 Task: Plan a workshop on team goal-setting for next month on the 17th at 5:30 PM.
Action: Mouse moved to (31, 65)
Screenshot: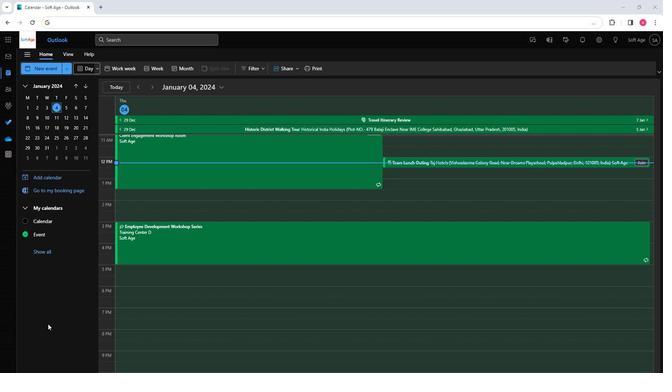 
Action: Mouse pressed left at (31, 65)
Screenshot: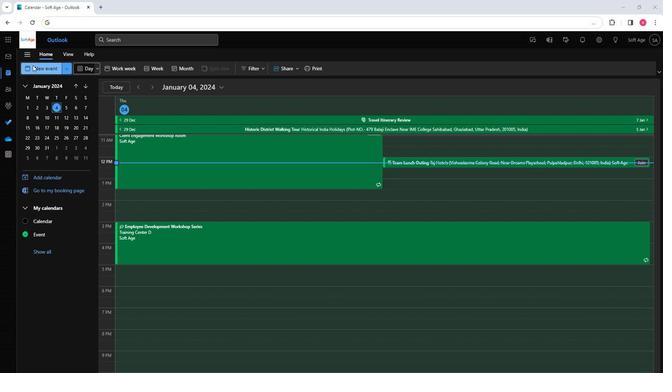 
Action: Mouse moved to (180, 114)
Screenshot: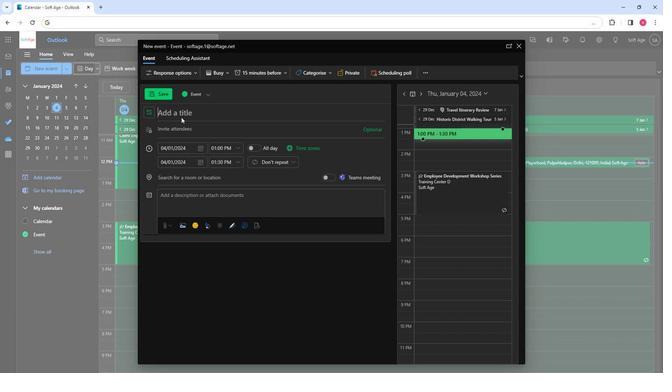 
Action: Key pressed <Key.shift>Workshop<Key.space><Key.shift>O<Key.backspace>on<Key.space><Key.shift><Key.shift><Key.shift><Key.shift><Key.shift><Key.shift><Key.shift><Key.shift><Key.shift>Team<Key.space><Key.shift>Goal-<Key.shift>Setting
Screenshot: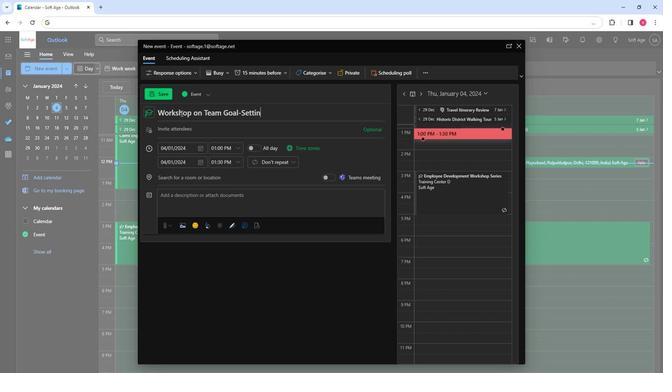 
Action: Mouse moved to (178, 128)
Screenshot: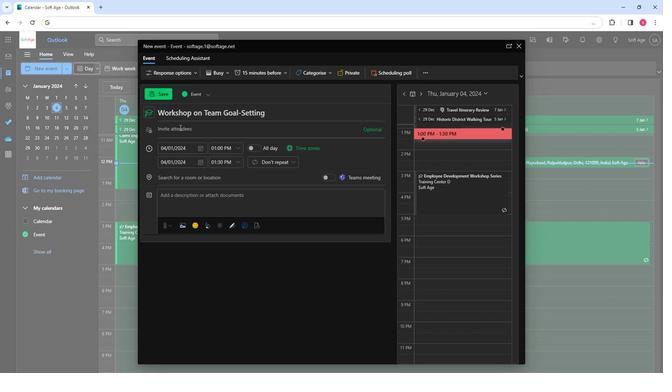 
Action: Mouse pressed left at (178, 128)
Screenshot: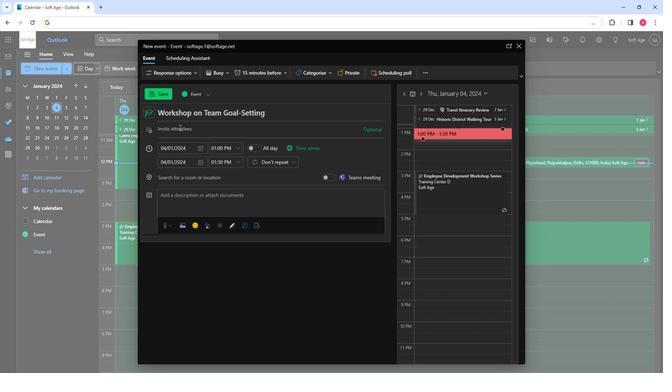 
Action: Key pressed so
Screenshot: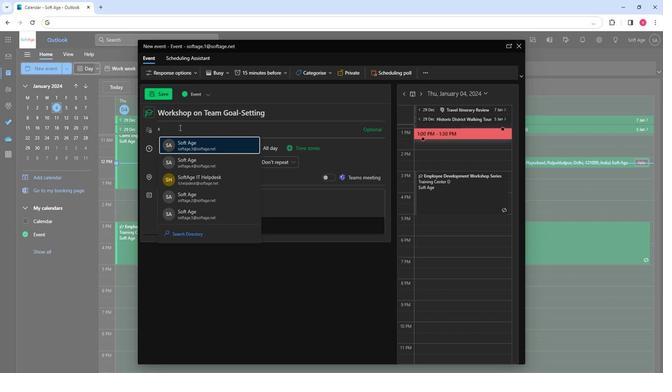 
Action: Mouse moved to (188, 164)
Screenshot: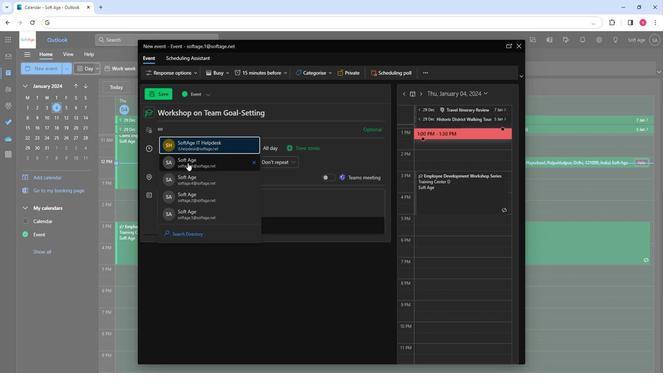 
Action: Mouse pressed left at (188, 164)
Screenshot: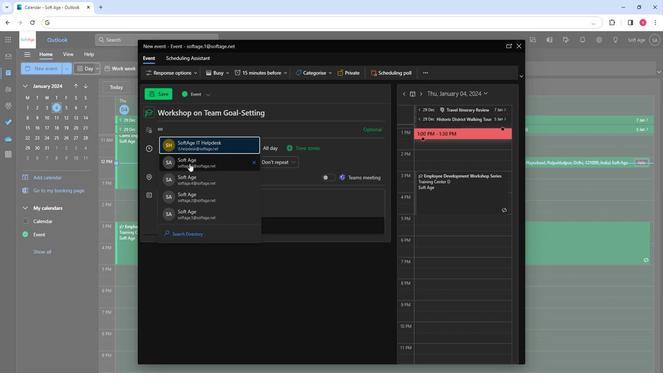 
Action: Key pressed so
Screenshot: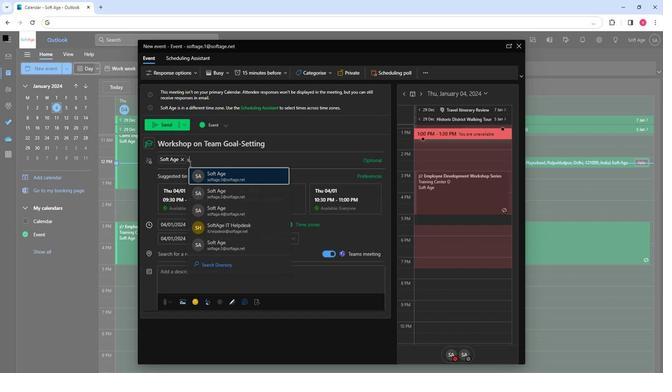 
Action: Mouse moved to (216, 208)
Screenshot: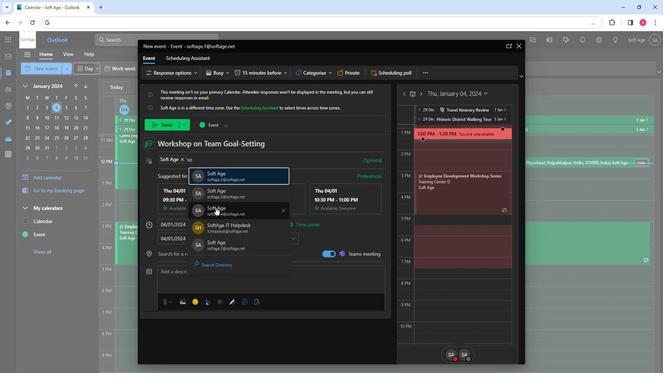 
Action: Mouse pressed left at (216, 208)
Screenshot: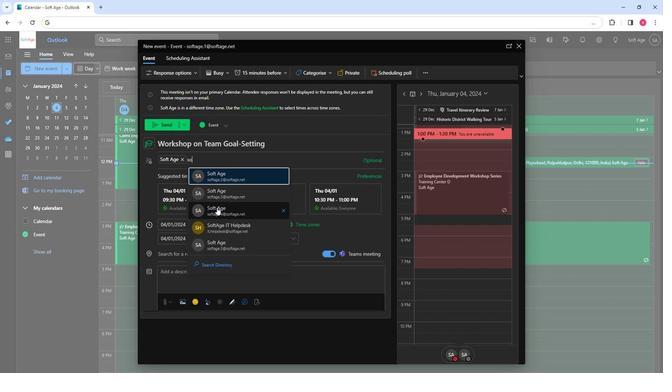 
Action: Mouse moved to (216, 208)
Screenshot: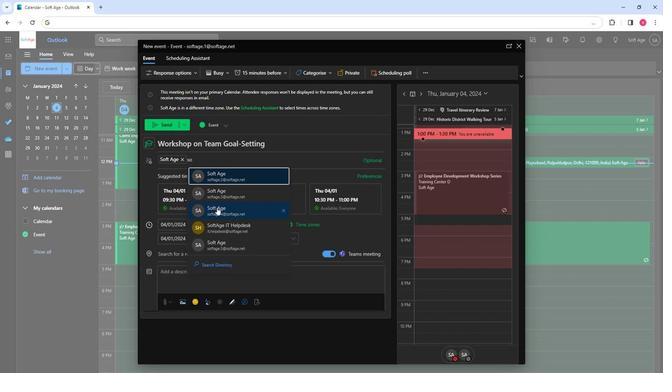 
Action: Key pressed so
Screenshot: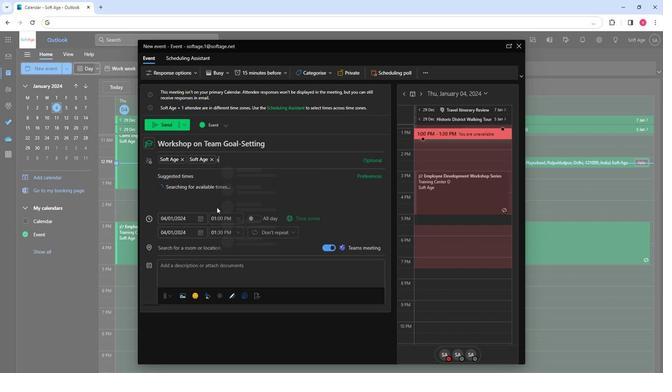 
Action: Mouse moved to (246, 246)
Screenshot: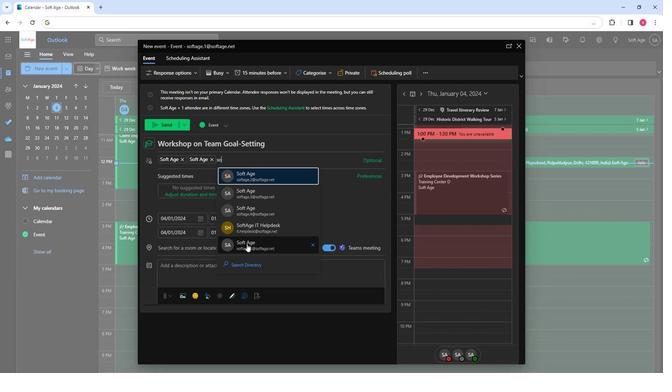 
Action: Mouse pressed left at (246, 246)
Screenshot: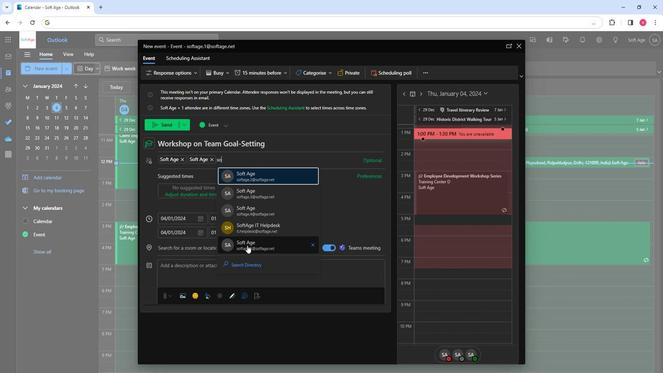 
Action: Mouse moved to (199, 224)
Screenshot: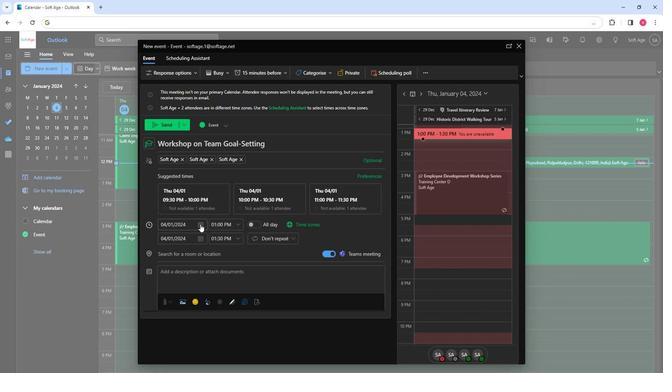 
Action: Mouse pressed left at (199, 224)
Screenshot: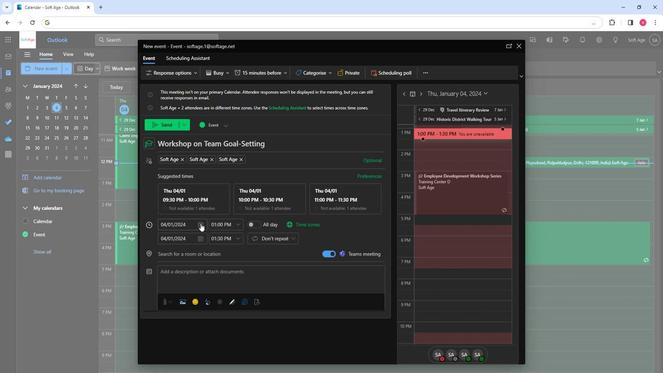 
Action: Mouse moved to (221, 238)
Screenshot: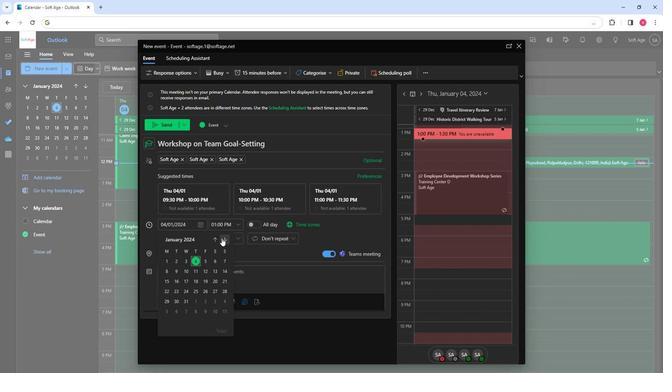 
Action: Mouse pressed left at (221, 238)
Screenshot: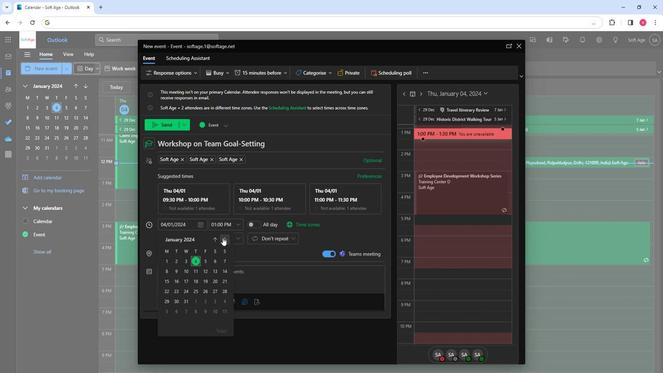 
Action: Mouse moved to (215, 282)
Screenshot: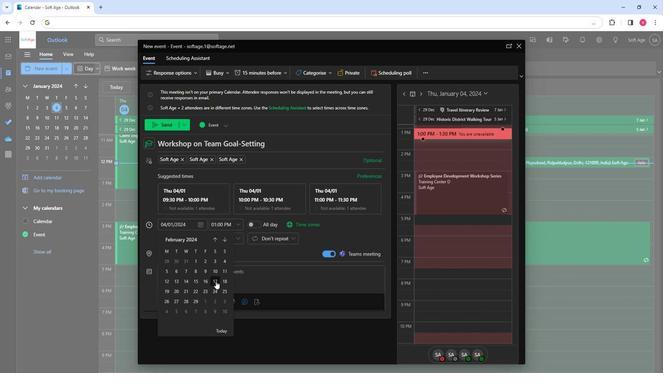 
Action: Mouse pressed left at (215, 282)
Screenshot: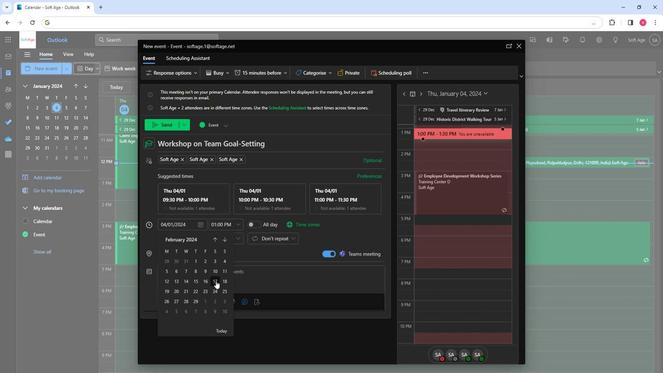 
Action: Mouse moved to (238, 219)
Screenshot: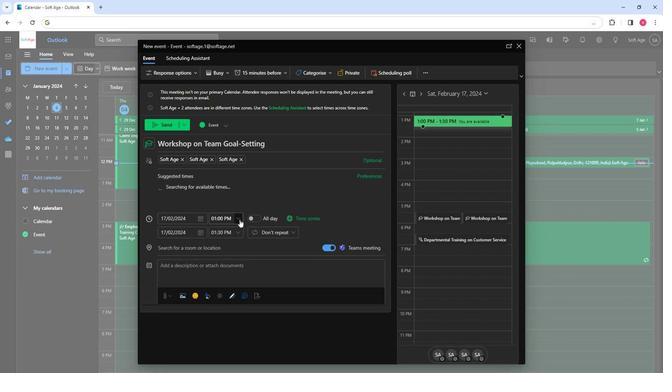 
Action: Mouse pressed left at (238, 219)
Screenshot: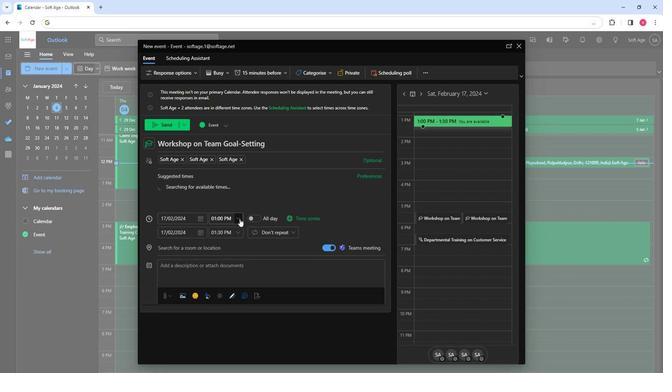 
Action: Mouse moved to (232, 262)
Screenshot: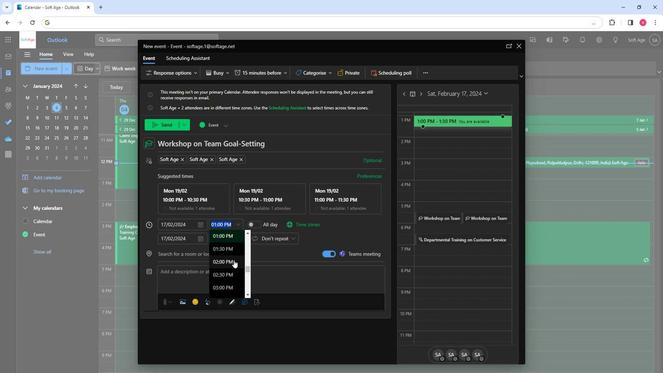
Action: Mouse scrolled (232, 261) with delta (0, 0)
Screenshot: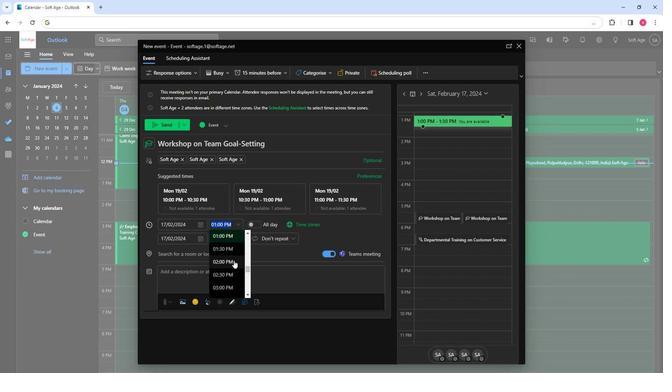 
Action: Mouse moved to (230, 262)
Screenshot: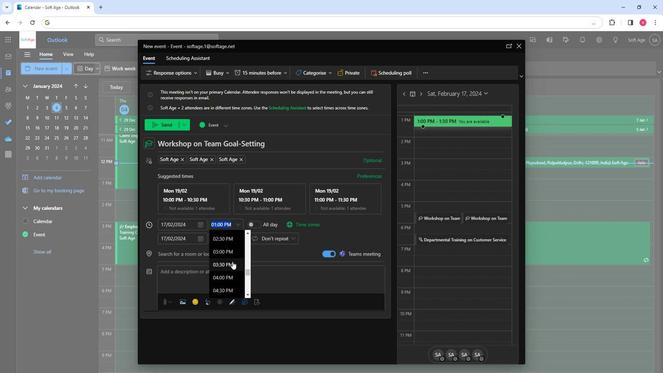 
Action: Mouse scrolled (230, 262) with delta (0, 0)
Screenshot: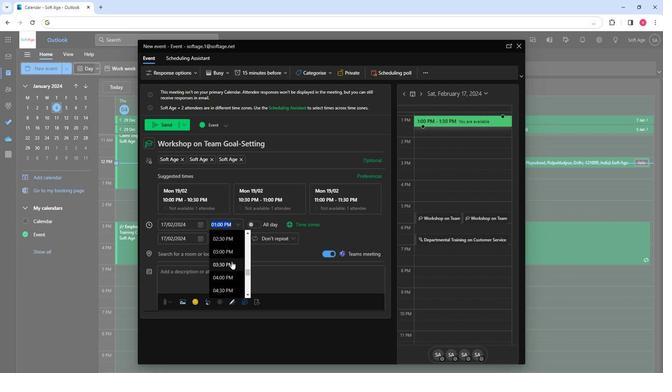 
Action: Mouse moved to (227, 282)
Screenshot: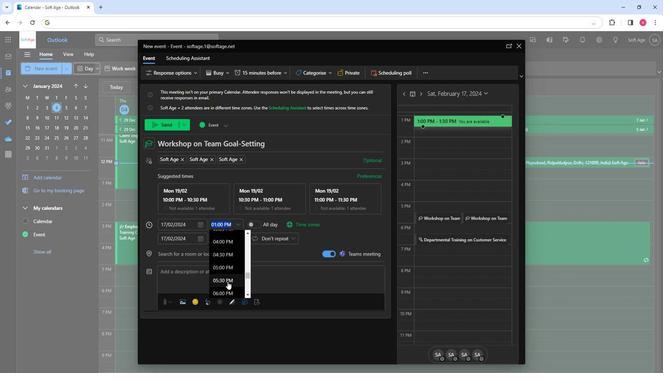 
Action: Mouse pressed left at (227, 282)
Screenshot: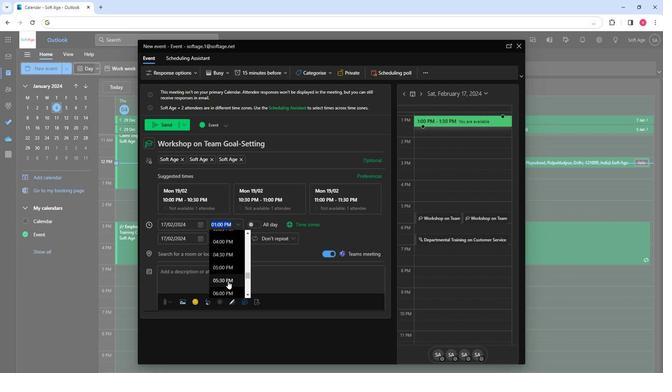 
Action: Mouse moved to (179, 257)
Screenshot: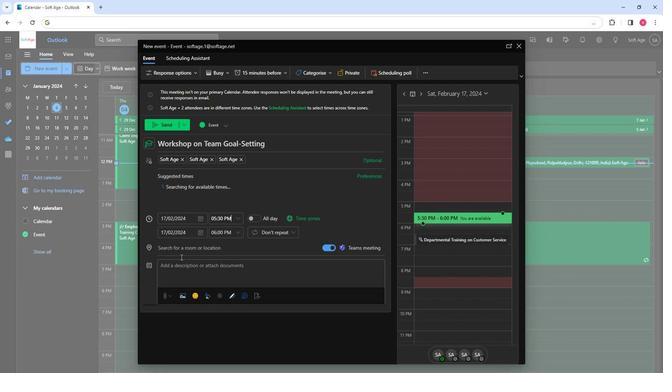 
Action: Mouse pressed left at (179, 257)
Screenshot: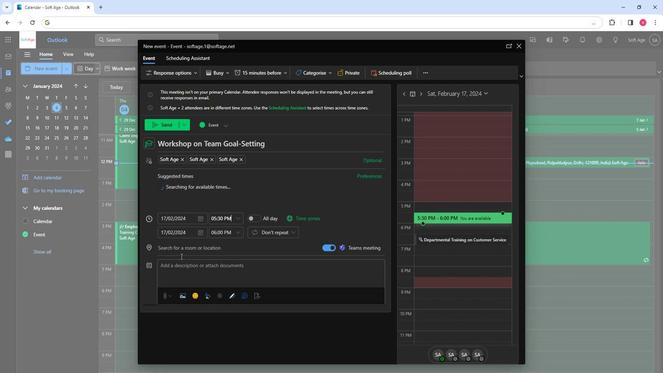 
Action: Mouse moved to (178, 255)
Screenshot: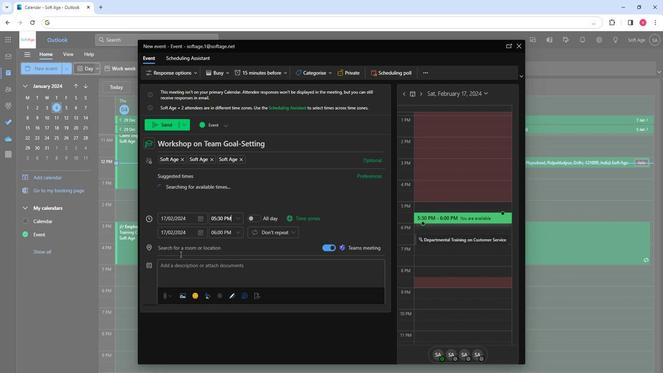 
Action: Mouse pressed left at (178, 255)
Screenshot: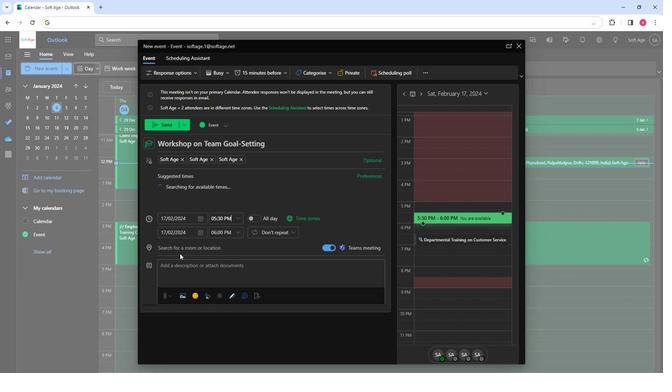 
Action: Mouse moved to (197, 221)
Screenshot: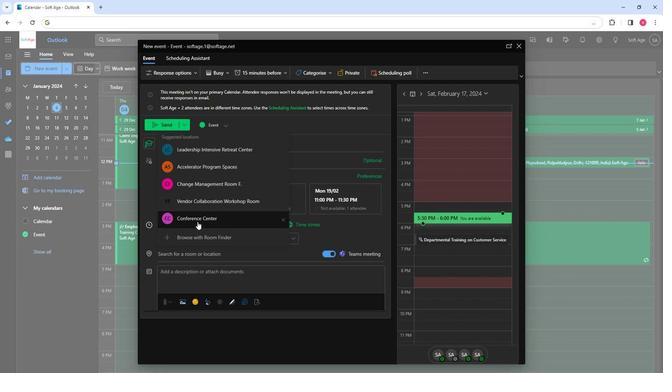 
Action: Mouse pressed left at (197, 221)
Screenshot: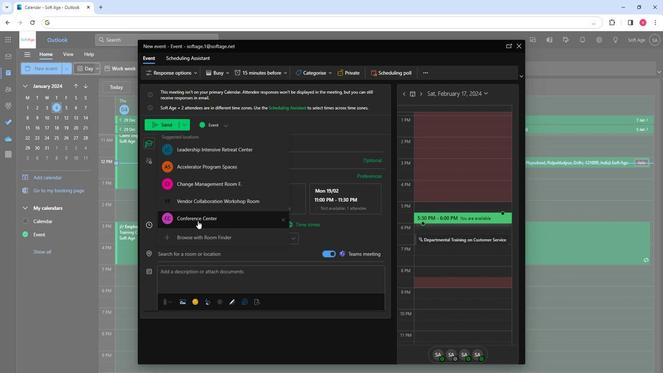 
Action: Mouse moved to (178, 276)
Screenshot: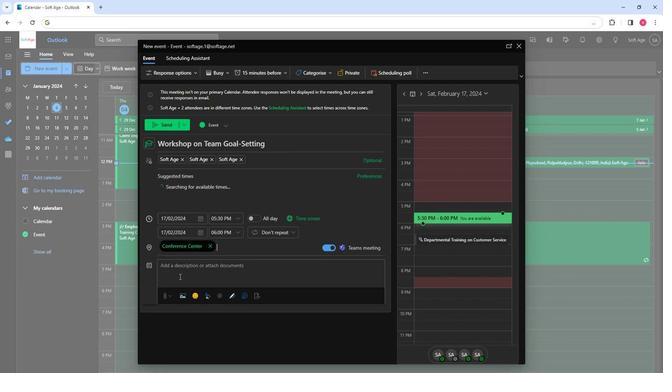 
Action: Mouse pressed left at (178, 276)
Screenshot: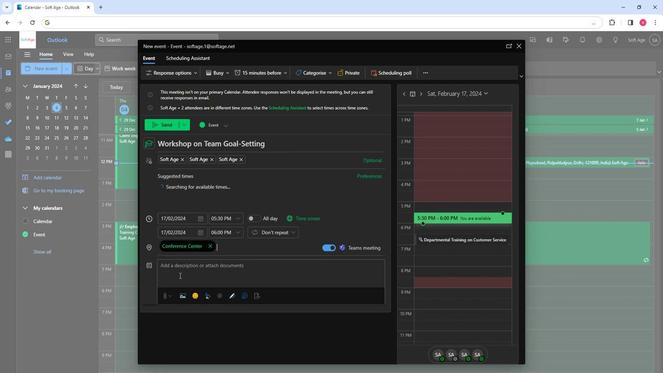 
Action: Key pressed <Key.shift>Lead<Key.space>dynamic<Key.space>goal-setting<Key.space>workshop<Key.space>next<Key.space>month.<Key.space><Key.shift>Inspire<Key.space>collaboration,<Key.space>define<Key.space>objectives,<Key.space>and<Key.space>develop<Key.space>strategies<Key.space>for<Key.space>achieving<Key.space>collective<Key.space>success,<Key.space>fostering<Key.space>motivi<Key.backspace>ation<Key.space>and<Key.space>shared<Key.space>vision.
Screenshot: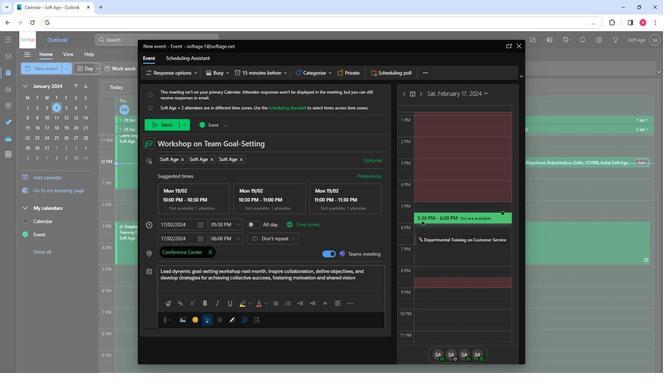 
Action: Mouse moved to (270, 293)
Screenshot: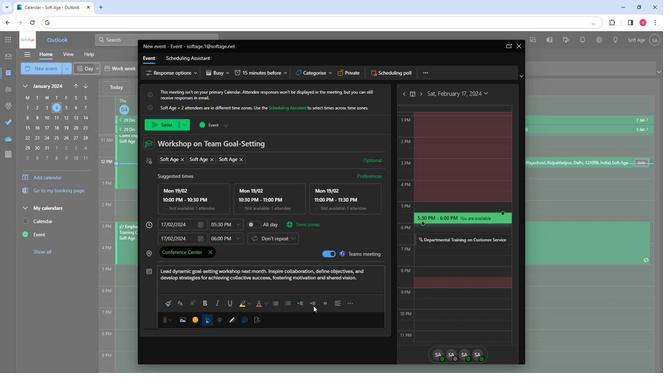 
Action: Mouse scrolled (270, 294) with delta (0, 0)
Screenshot: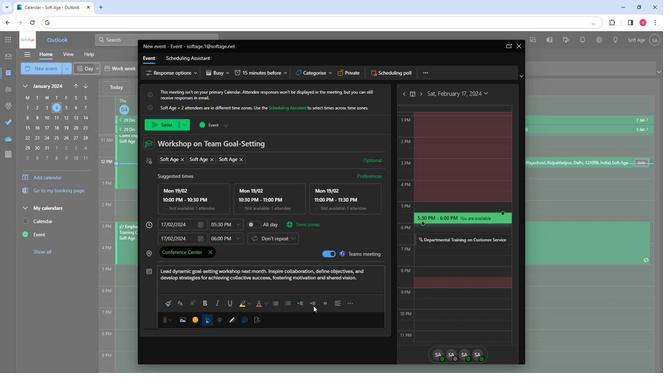 
Action: Mouse moved to (238, 283)
Screenshot: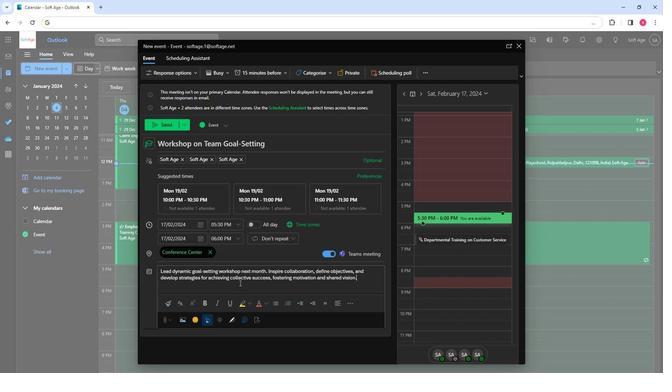 
Action: Mouse pressed left at (238, 283)
Screenshot: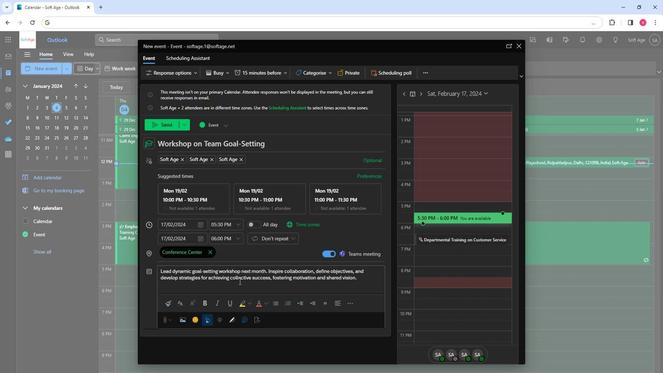 
Action: Mouse pressed left at (238, 283)
Screenshot: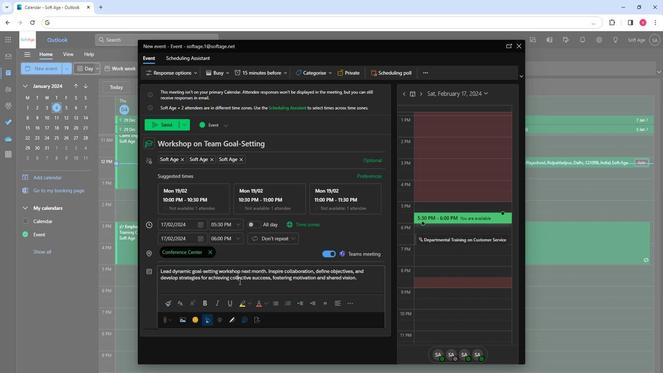
Action: Mouse pressed left at (238, 283)
Screenshot: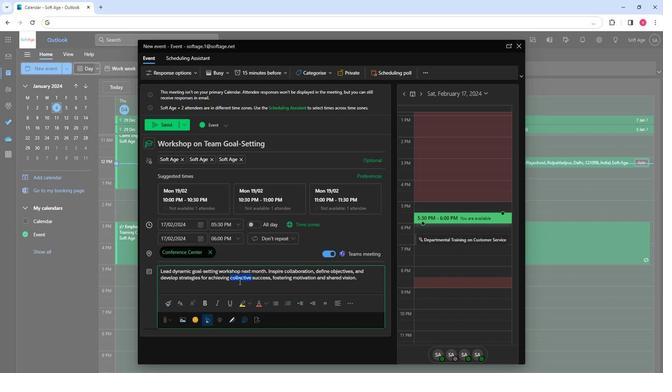 
Action: Mouse moved to (177, 308)
Screenshot: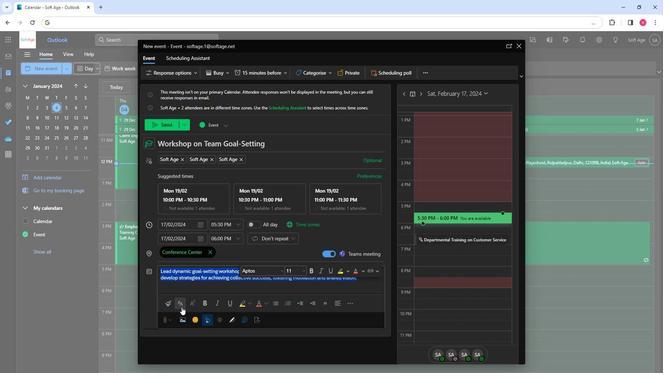 
Action: Mouse pressed left at (177, 308)
Screenshot: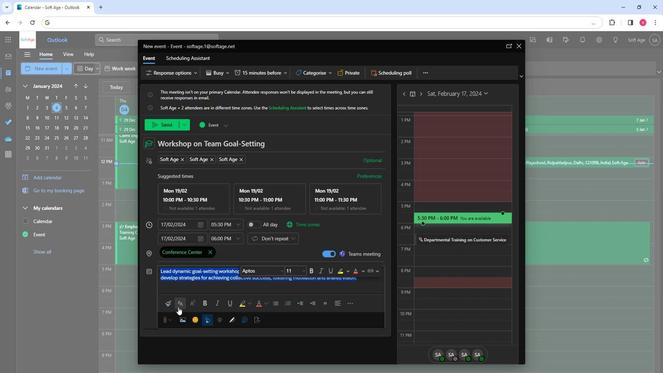 
Action: Mouse moved to (209, 246)
Screenshot: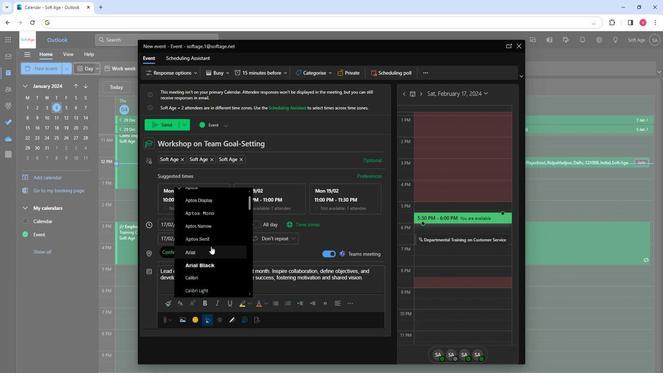 
Action: Mouse scrolled (209, 245) with delta (0, 0)
Screenshot: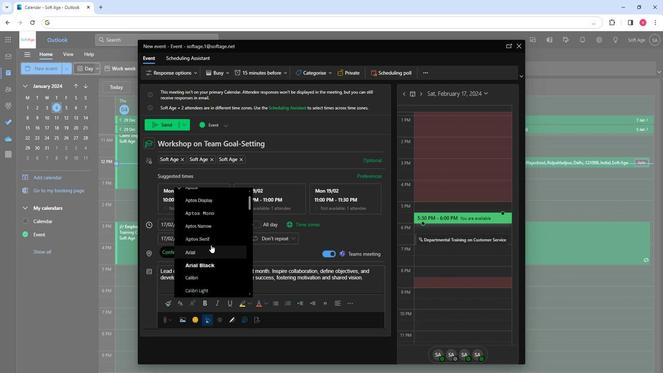 
Action: Mouse scrolled (209, 245) with delta (0, 0)
Screenshot: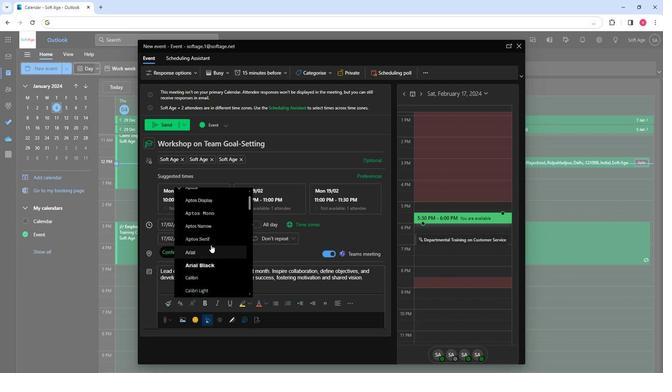 
Action: Mouse moved to (210, 246)
Screenshot: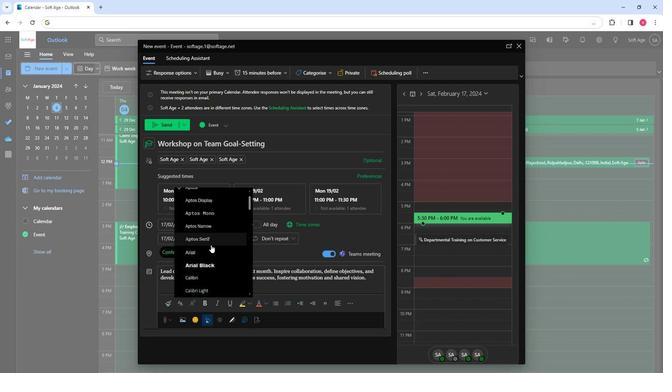 
Action: Mouse scrolled (210, 245) with delta (0, 0)
Screenshot: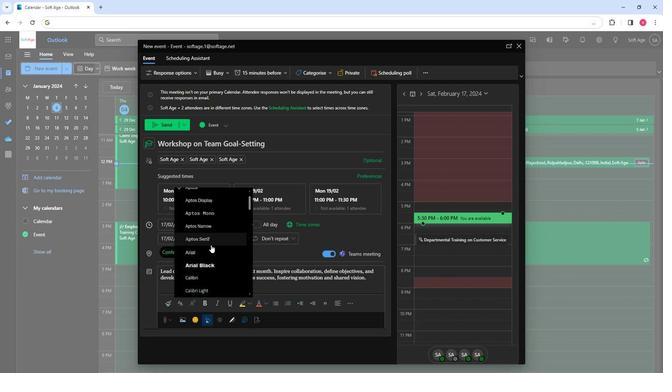 
Action: Mouse scrolled (210, 245) with delta (0, 0)
Screenshot: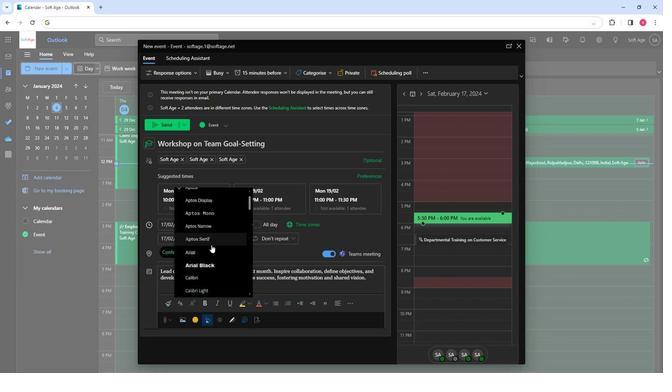 
Action: Mouse moved to (210, 262)
Screenshot: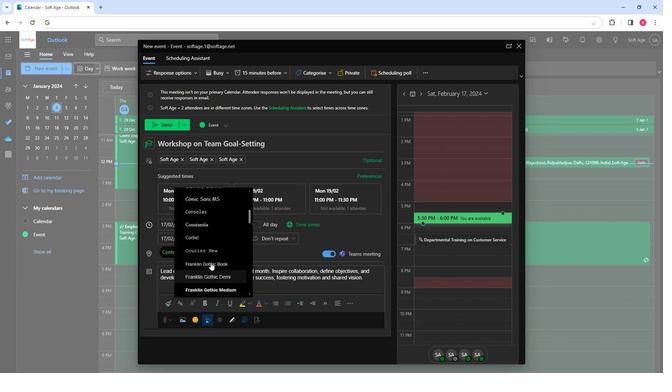 
Action: Mouse scrolled (210, 261) with delta (0, 0)
Screenshot: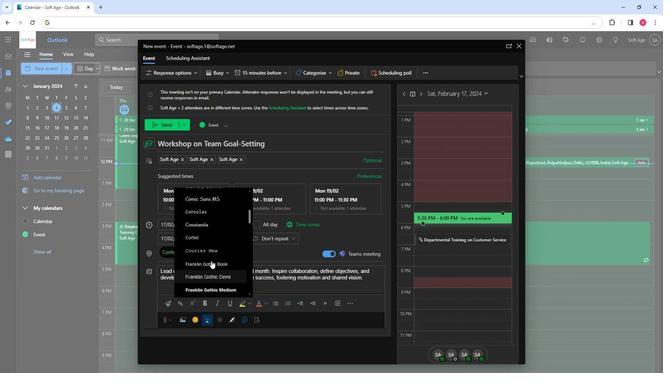 
Action: Mouse scrolled (210, 261) with delta (0, 0)
Screenshot: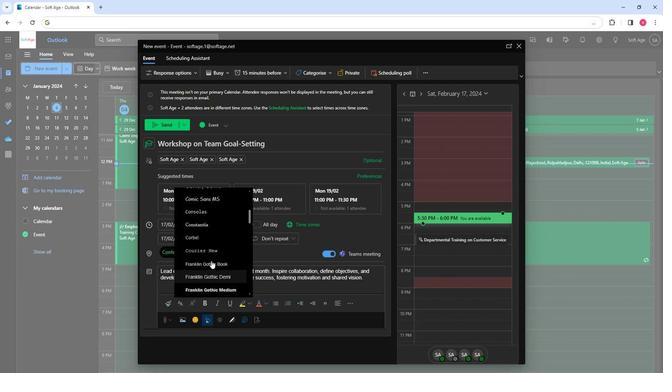 
Action: Mouse moved to (198, 270)
Screenshot: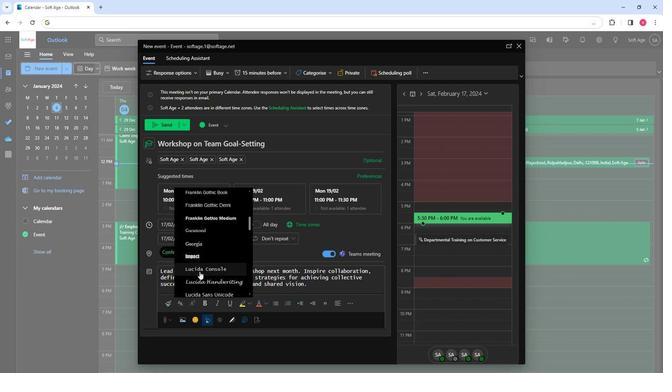 
Action: Mouse pressed left at (198, 270)
Screenshot: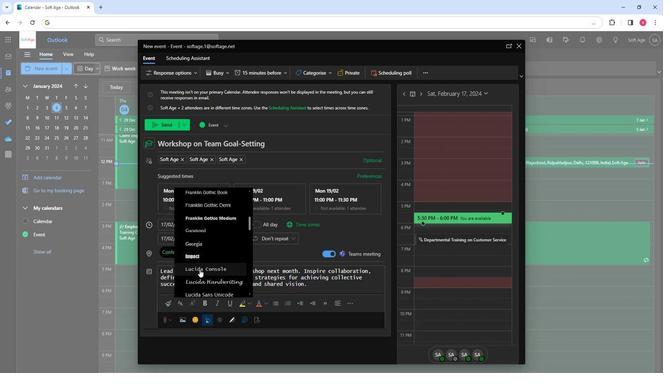 
Action: Mouse moved to (215, 305)
Screenshot: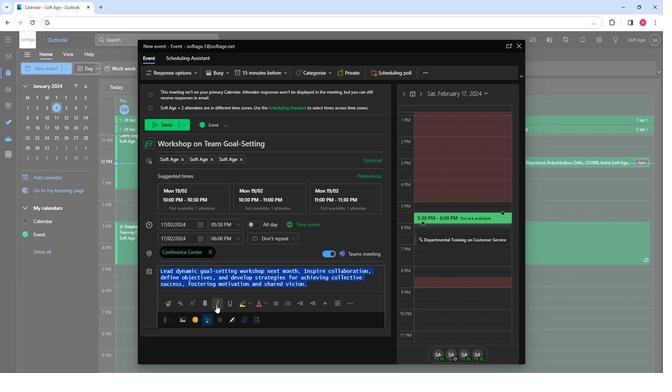 
Action: Mouse pressed left at (215, 305)
Screenshot: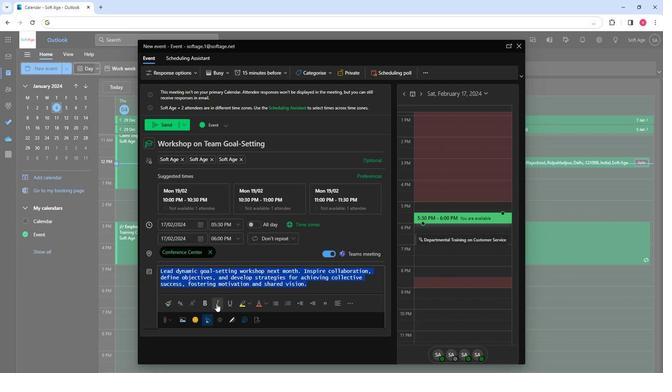 
Action: Mouse moved to (251, 303)
Screenshot: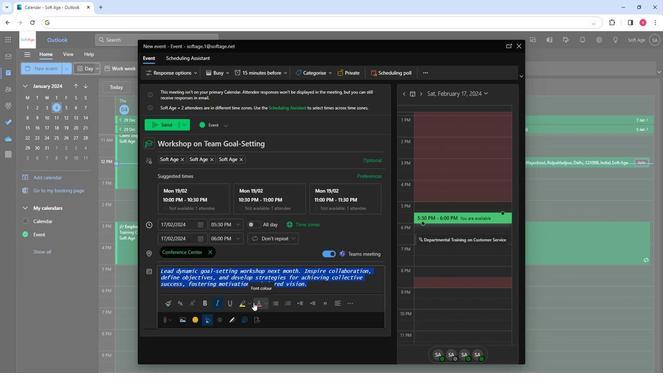 
Action: Mouse pressed left at (251, 303)
Screenshot: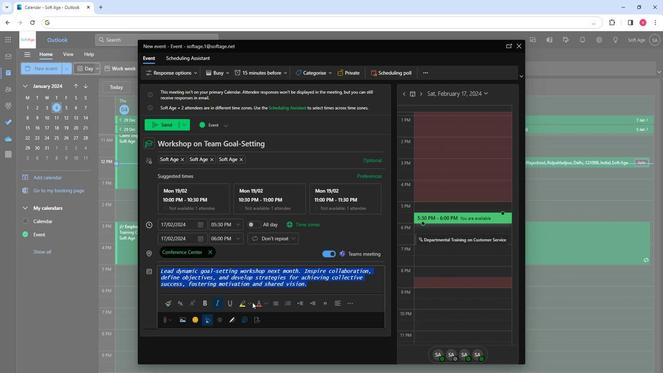 
Action: Mouse moved to (248, 304)
Screenshot: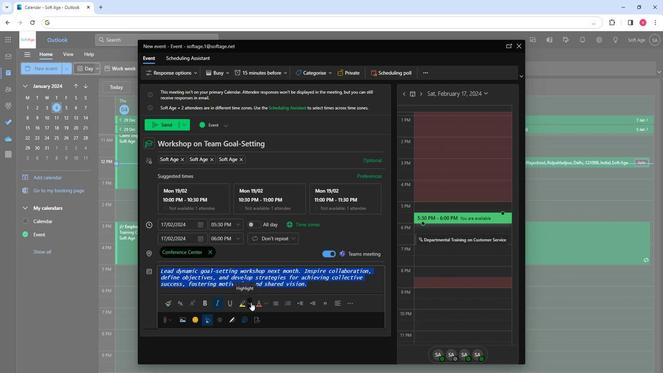 
Action: Mouse pressed left at (248, 304)
Screenshot: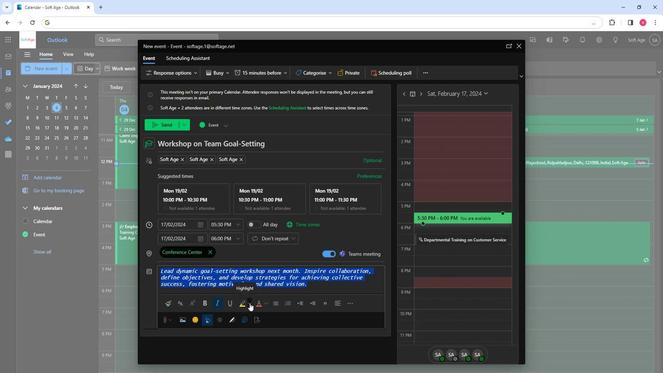 
Action: Mouse moved to (254, 321)
Screenshot: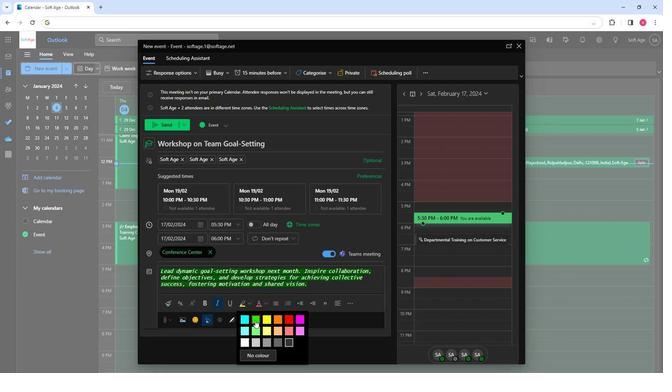 
Action: Mouse pressed left at (254, 321)
Screenshot: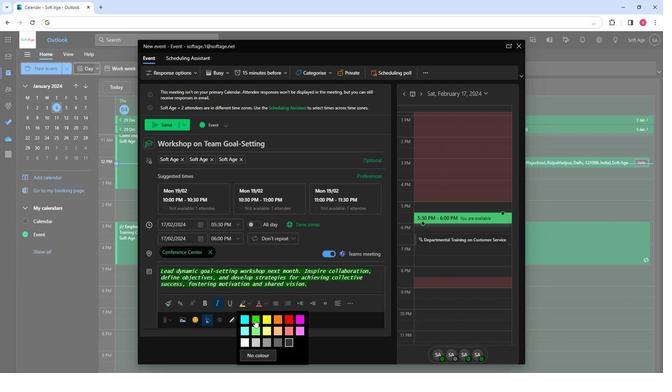 
Action: Mouse moved to (317, 304)
Screenshot: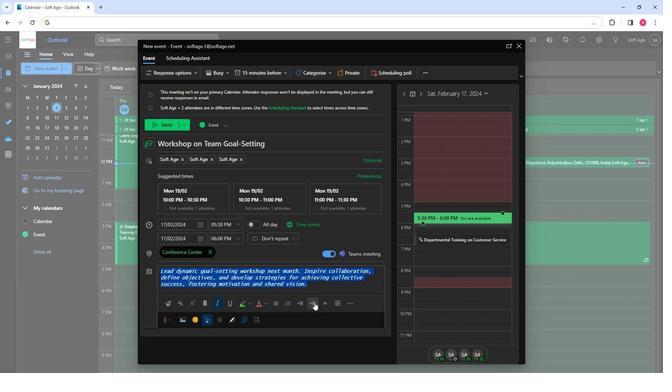 
Action: Mouse pressed left at (317, 304)
Screenshot: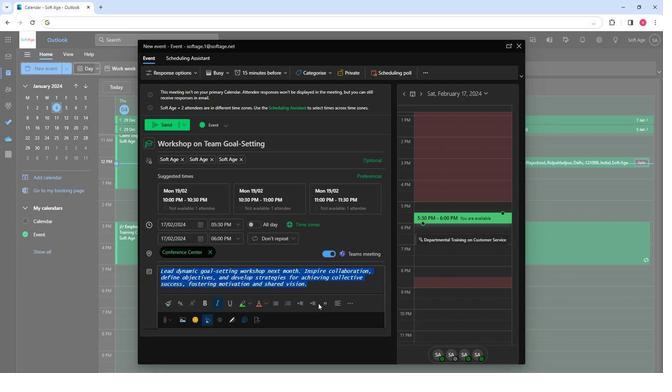 
Action: Mouse moved to (312, 304)
Screenshot: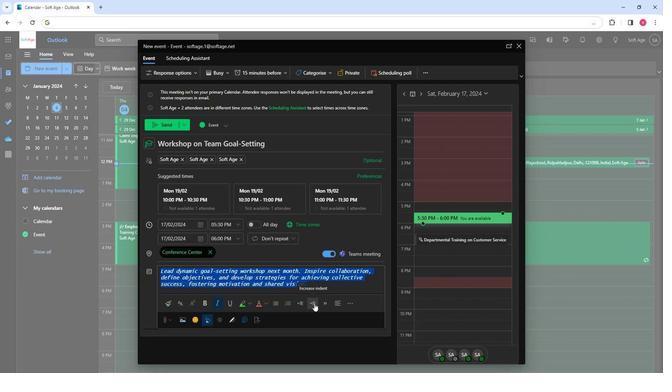 
Action: Mouse pressed left at (312, 304)
Screenshot: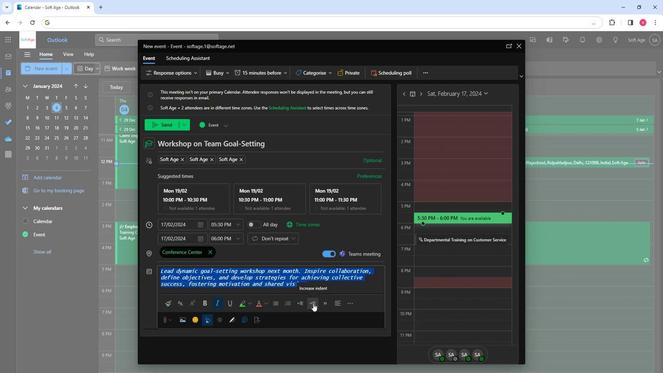 
Action: Mouse moved to (367, 288)
Screenshot: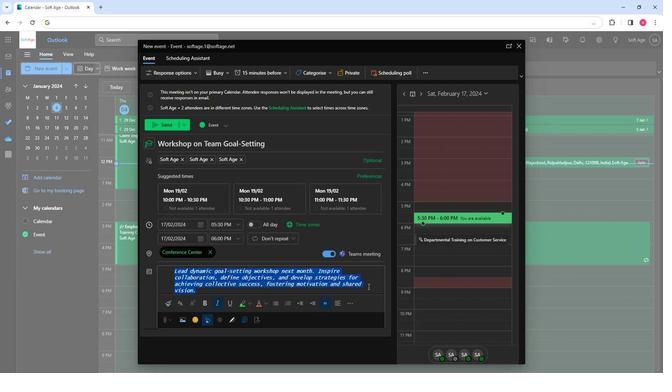 
Action: Mouse pressed left at (367, 288)
Screenshot: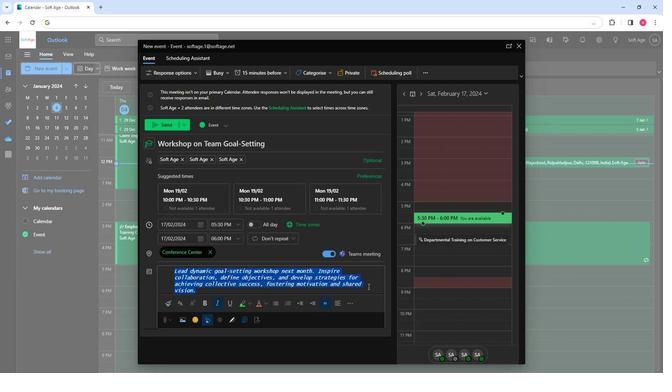 
Action: Mouse moved to (165, 125)
Screenshot: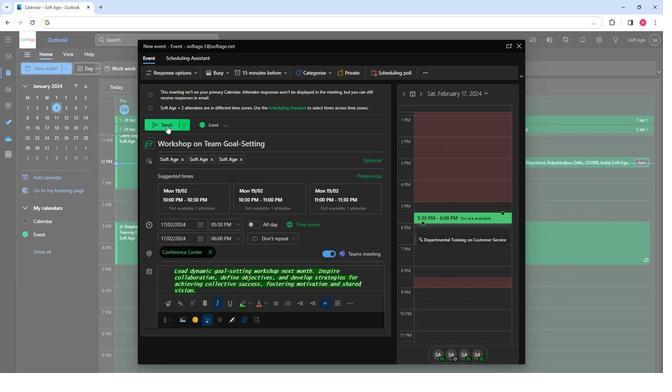 
Action: Mouse pressed left at (165, 125)
Screenshot: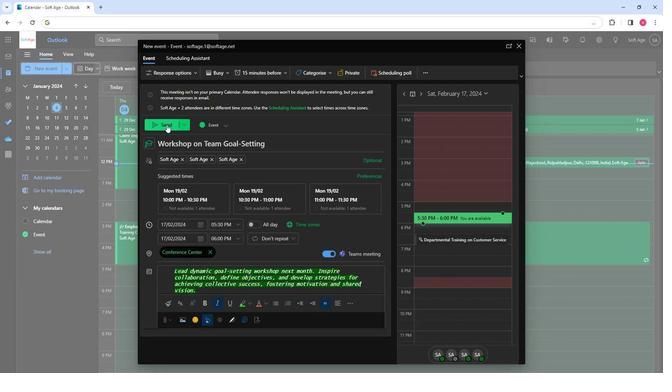 
Action: Mouse moved to (224, 226)
Screenshot: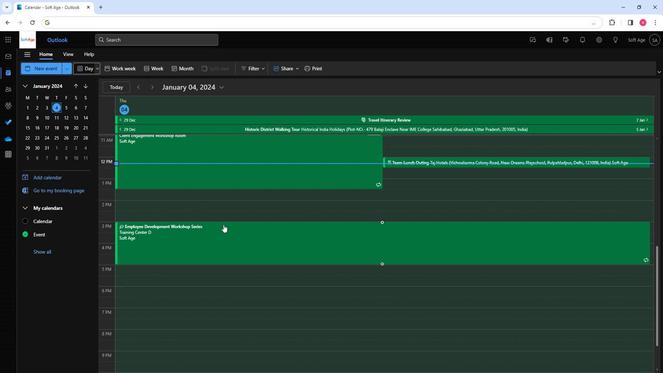 
